 Task: Set disability demographic information as "Yes, I currently have or have had a disability".
Action: Mouse moved to (443, 319)
Screenshot: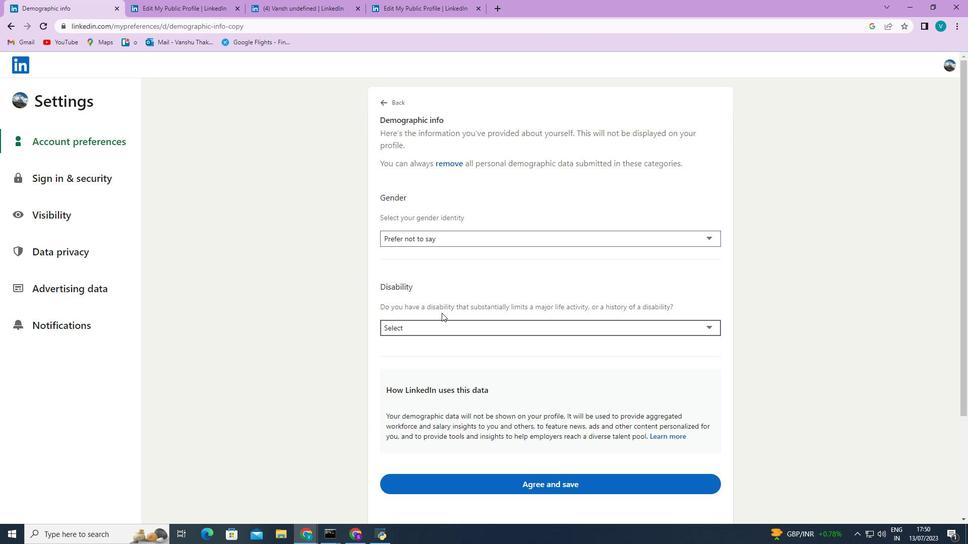 
Action: Mouse pressed left at (443, 319)
Screenshot: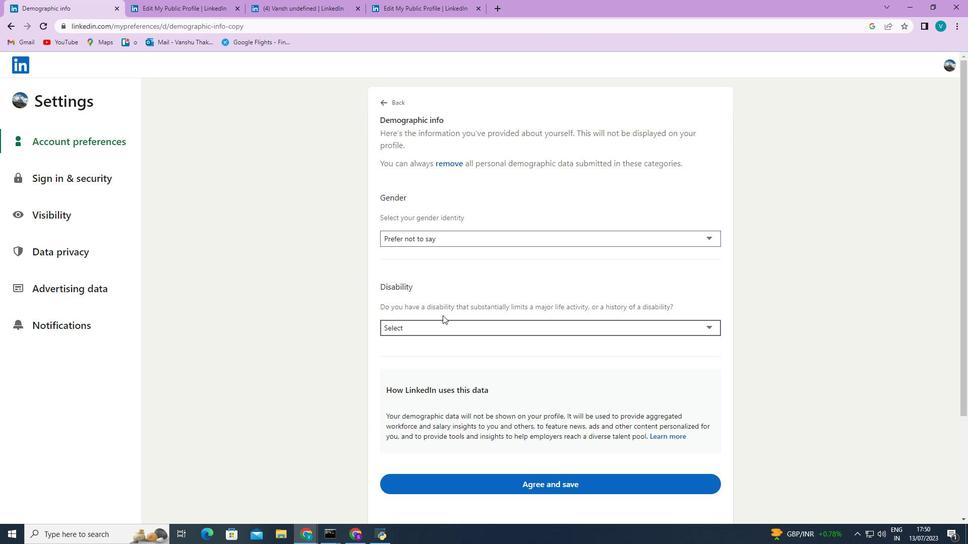 
Action: Mouse moved to (438, 352)
Screenshot: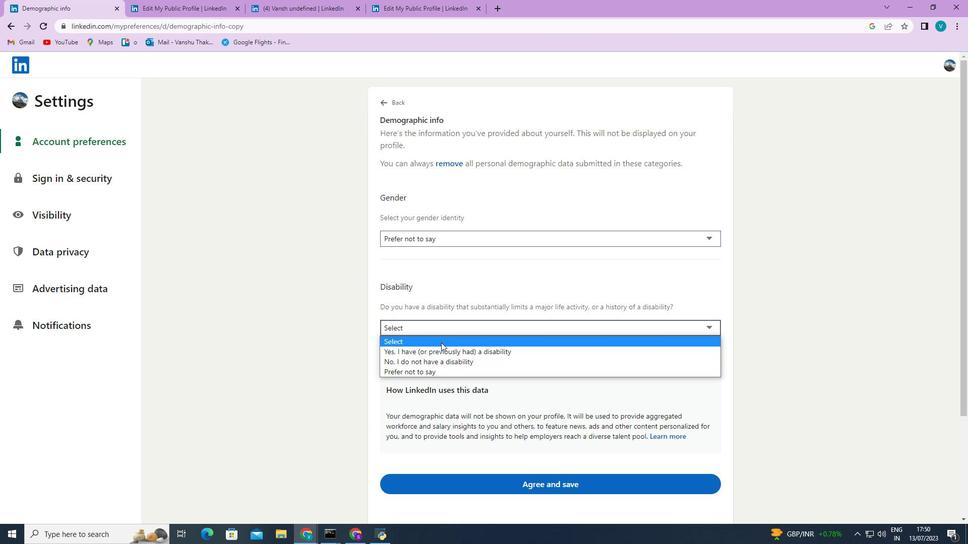 
Action: Mouse pressed left at (438, 352)
Screenshot: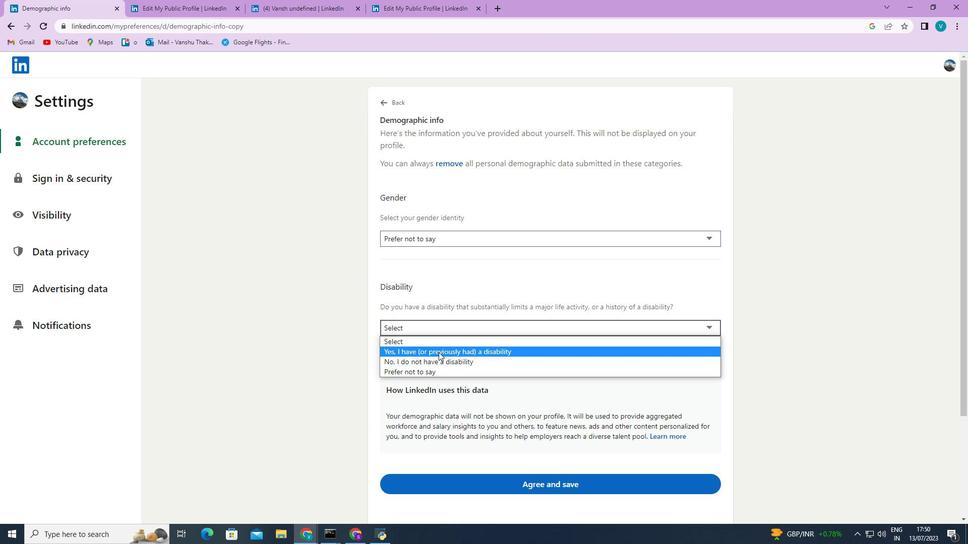 
Action: Mouse moved to (328, 398)
Screenshot: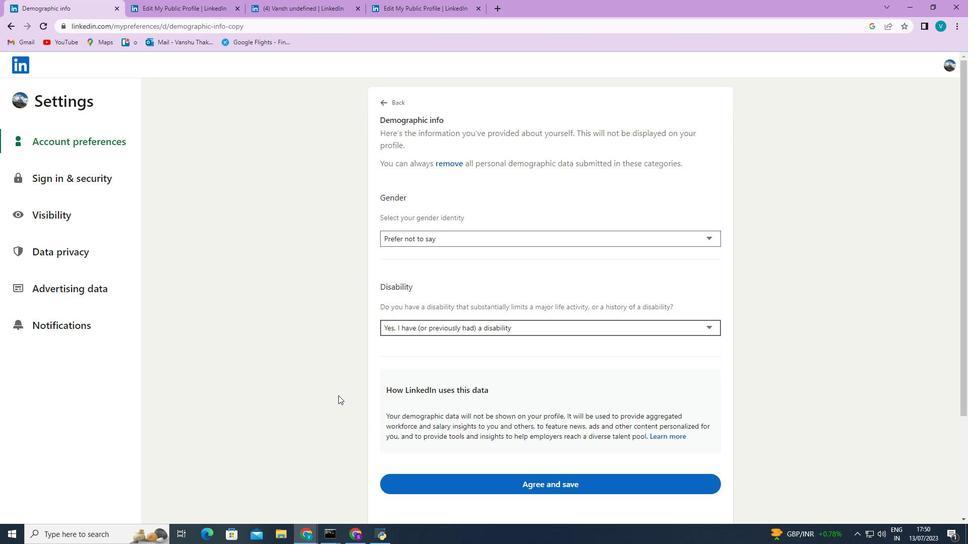
